 Task: Add the task  Integrate a new payment gateway into an e-commerce website to the section Agile Achievers in the project AdaptFlow and add a Due Date to the respective task as 2023/12/24
Action: Mouse pressed left at (442, 417)
Screenshot: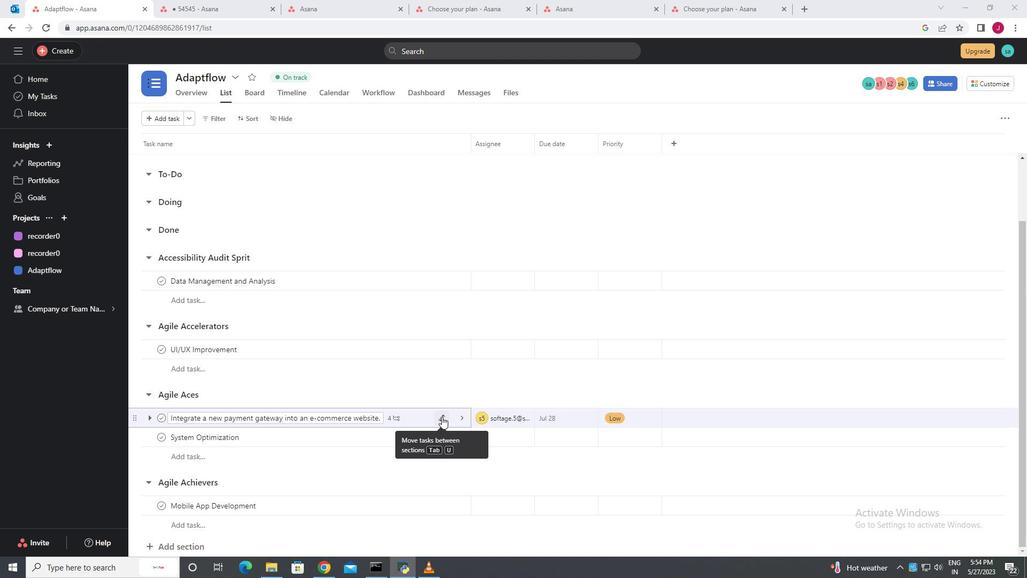 
Action: Mouse moved to (412, 400)
Screenshot: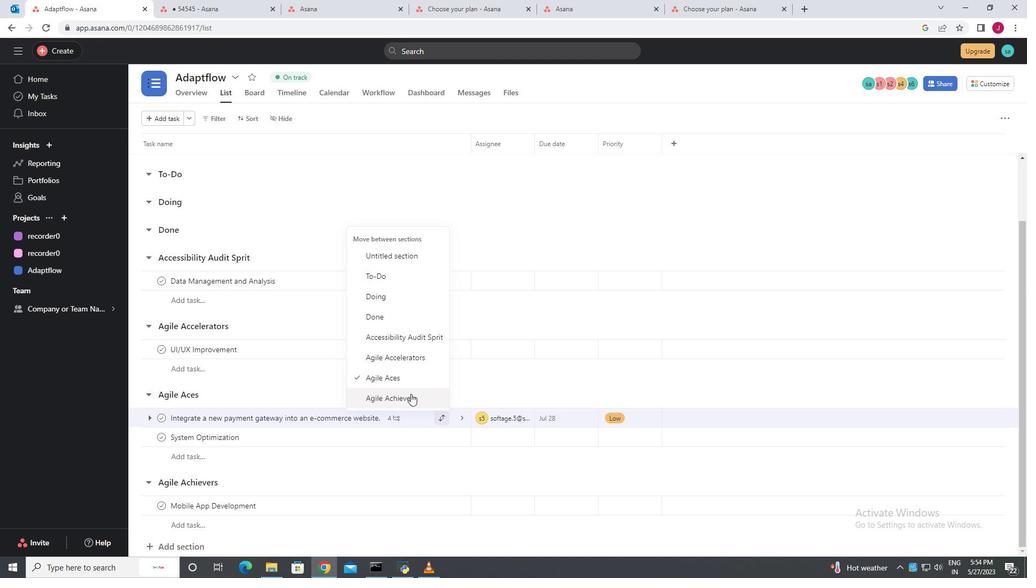 
Action: Mouse pressed left at (412, 400)
Screenshot: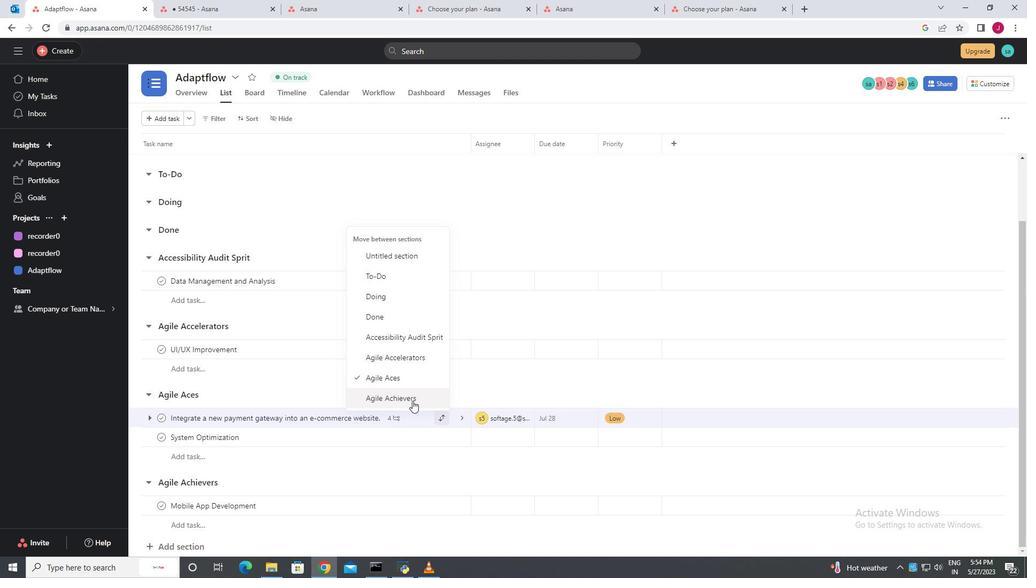 
Action: Mouse moved to (535, 455)
Screenshot: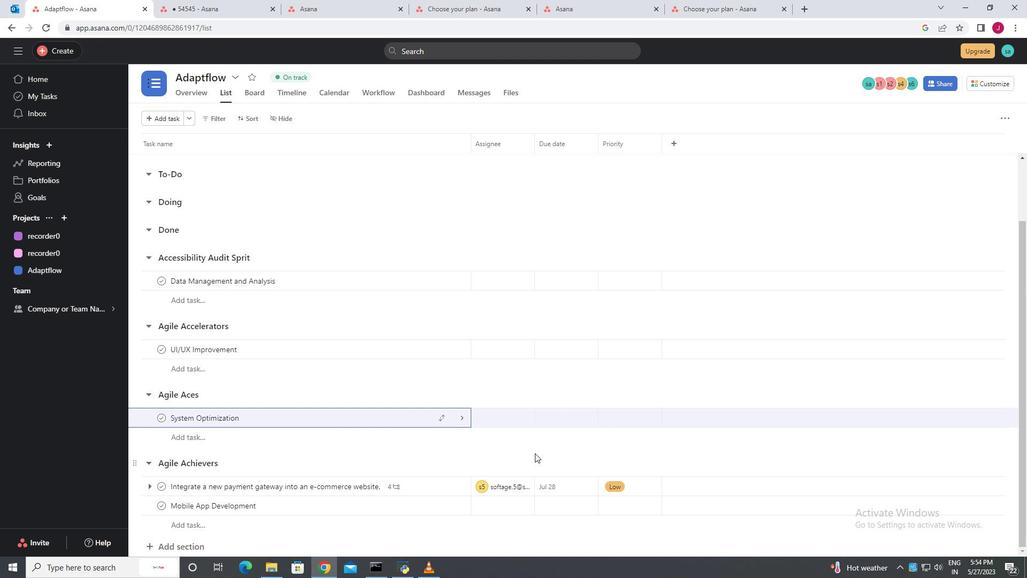 
Action: Mouse scrolled (535, 455) with delta (0, 0)
Screenshot: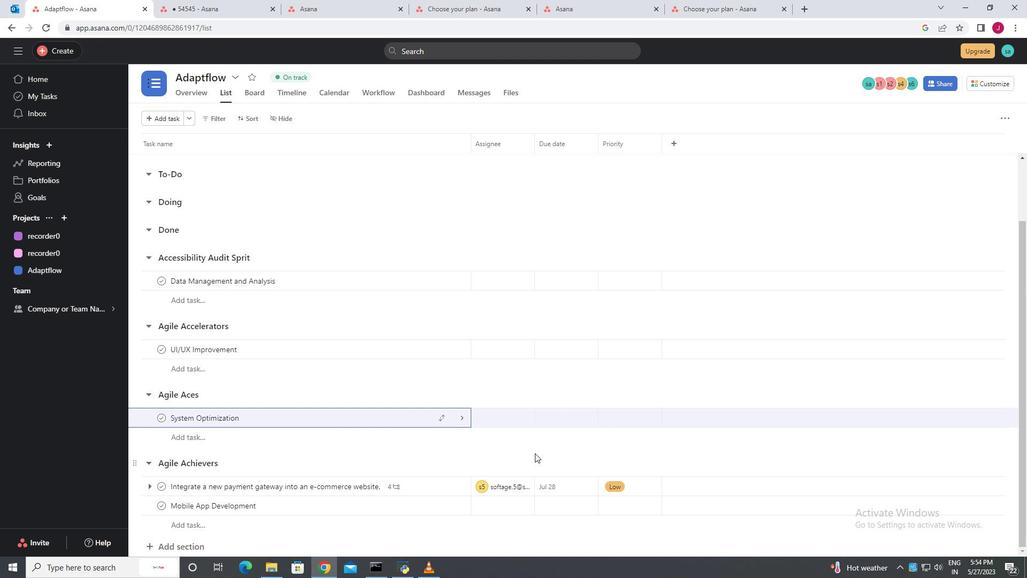 
Action: Mouse moved to (535, 456)
Screenshot: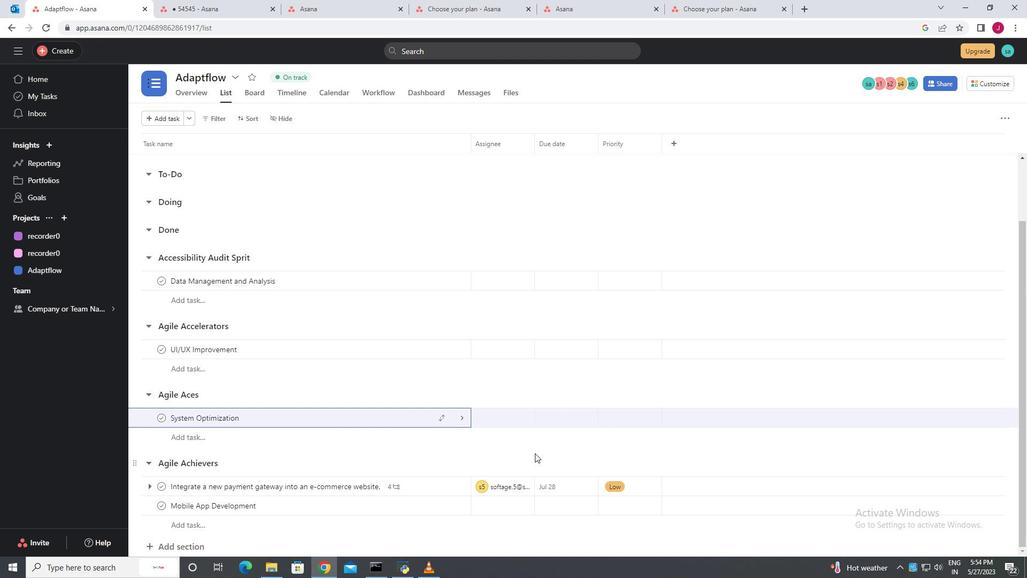 
Action: Mouse scrolled (535, 455) with delta (0, 0)
Screenshot: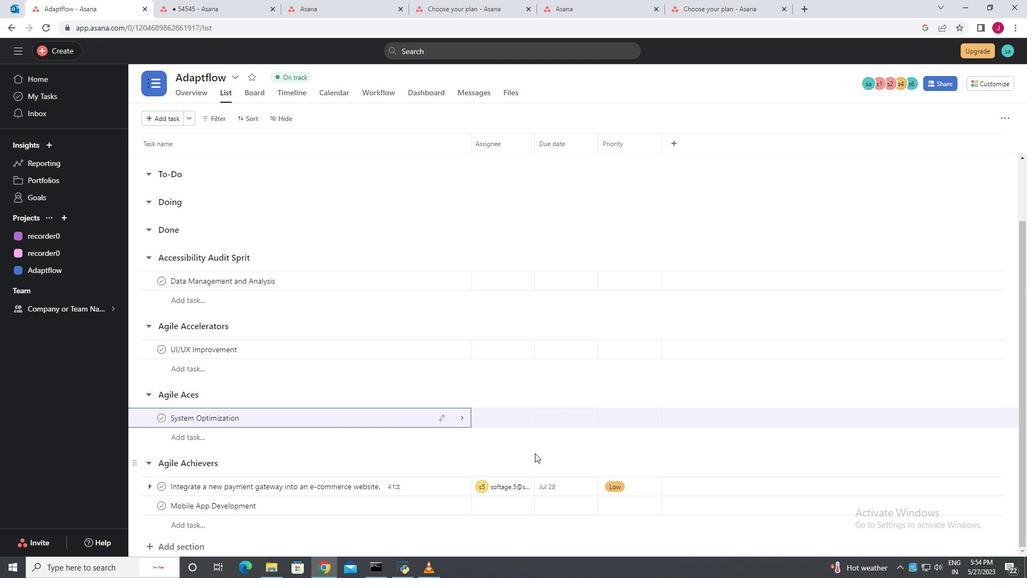 
Action: Mouse scrolled (535, 455) with delta (0, 0)
Screenshot: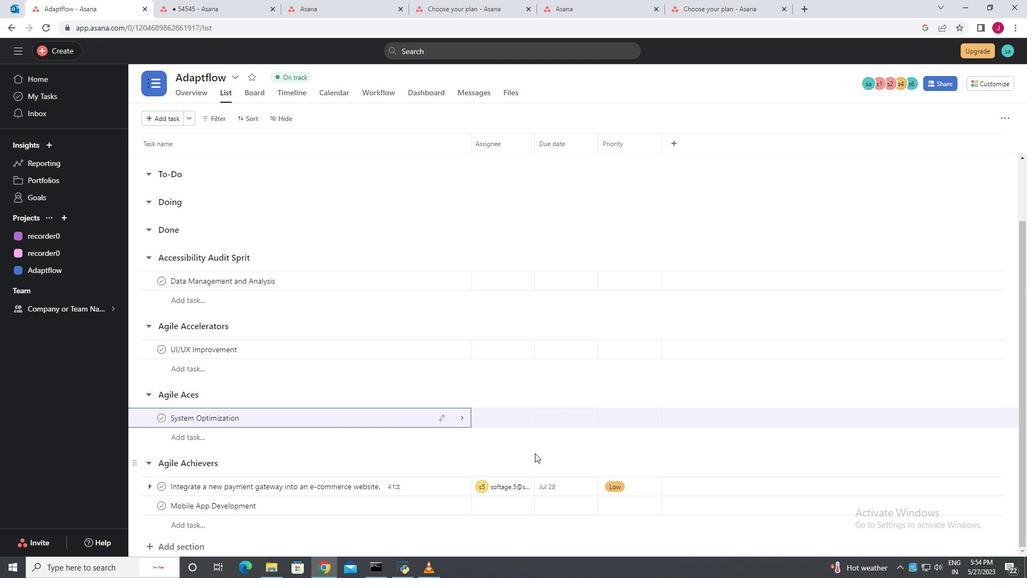 
Action: Mouse scrolled (535, 455) with delta (0, 0)
Screenshot: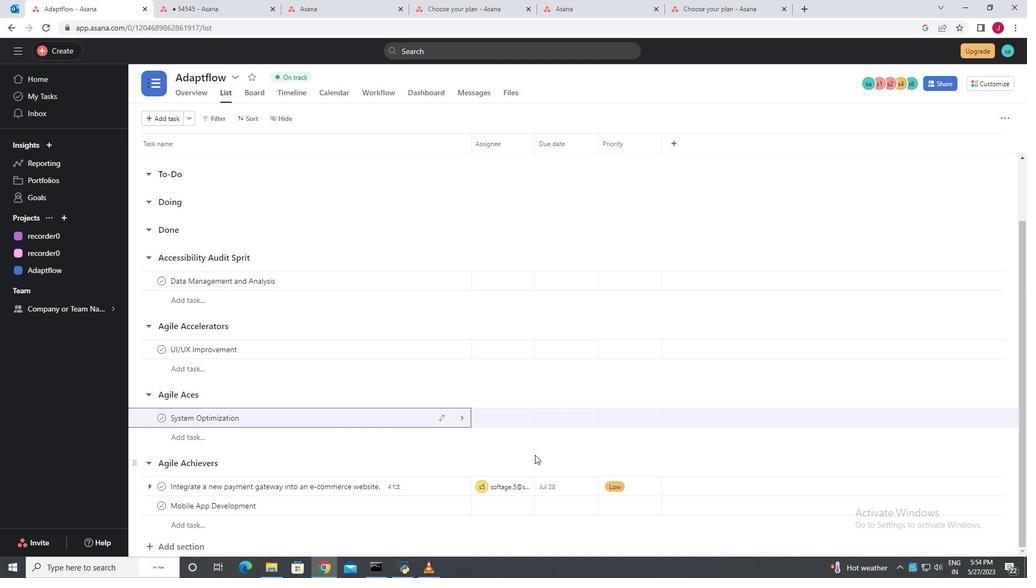 
Action: Mouse scrolled (535, 455) with delta (0, 0)
Screenshot: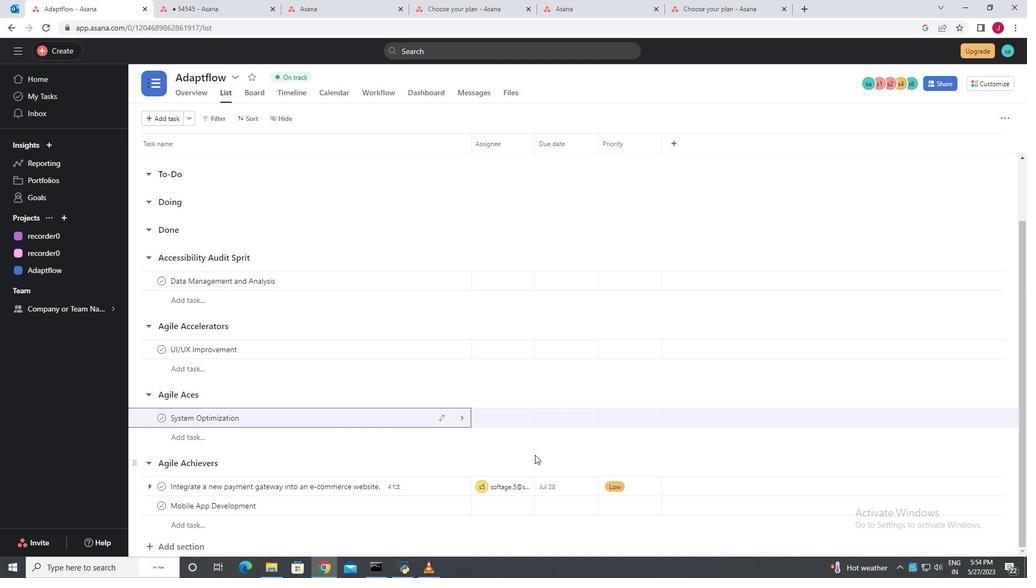 
Action: Mouse moved to (567, 488)
Screenshot: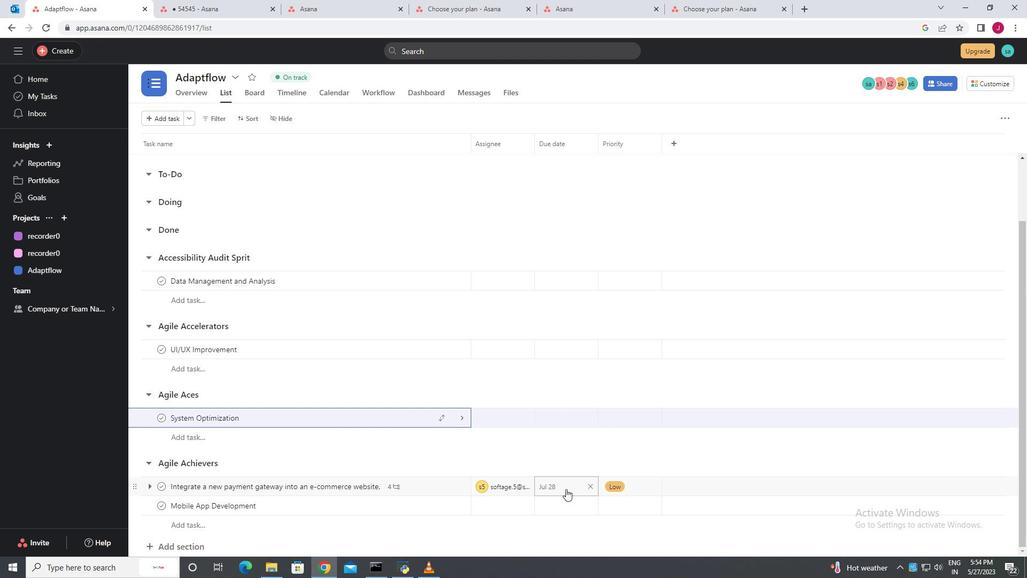 
Action: Mouse pressed left at (567, 488)
Screenshot: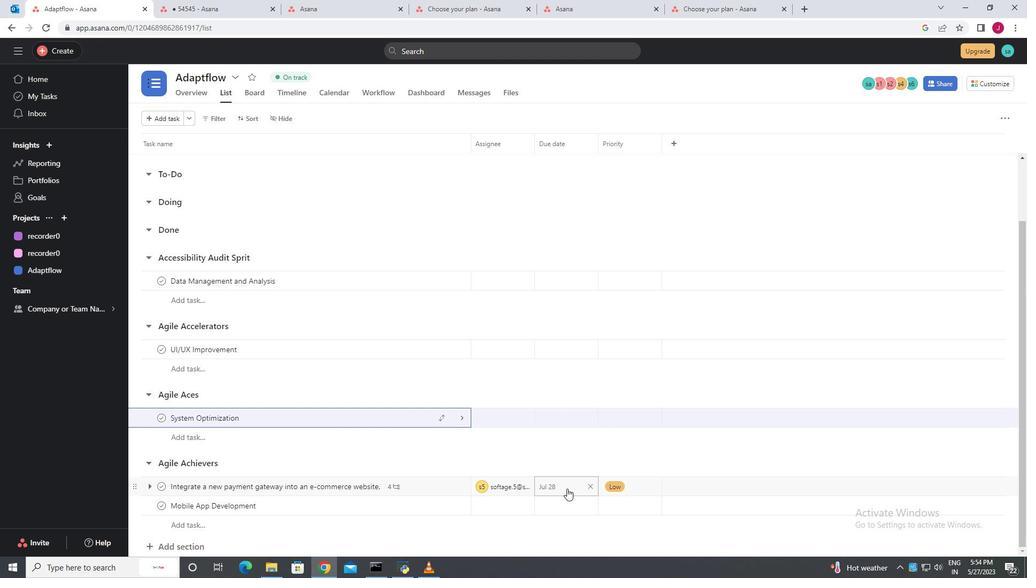 
Action: Mouse moved to (672, 292)
Screenshot: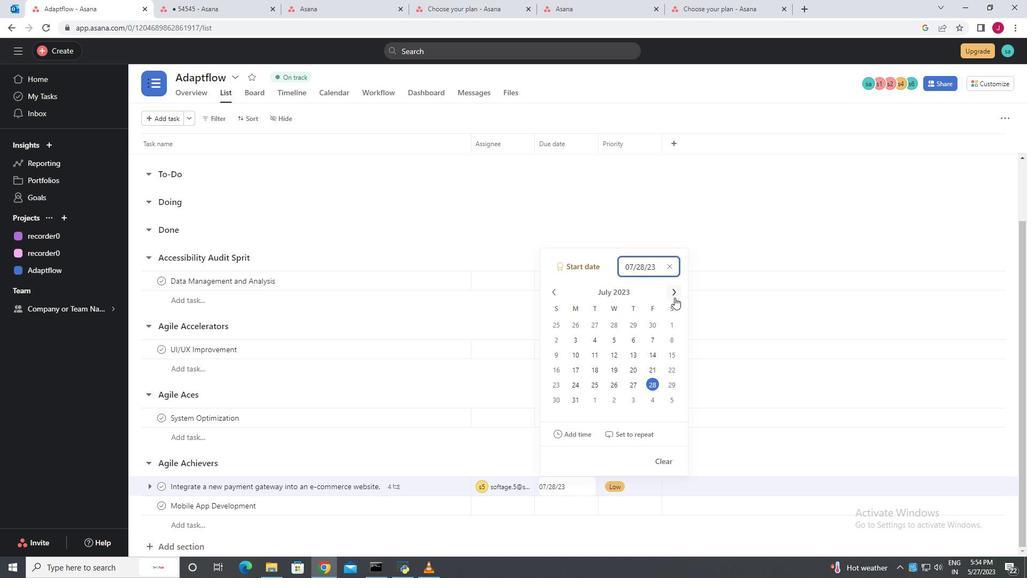 
Action: Mouse pressed left at (672, 292)
Screenshot: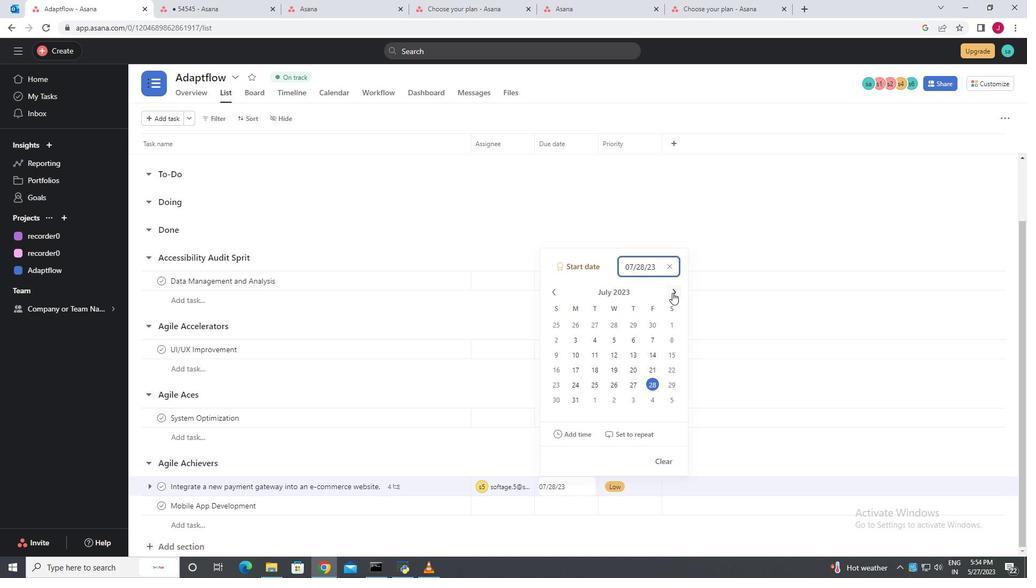 
Action: Mouse pressed left at (672, 292)
Screenshot: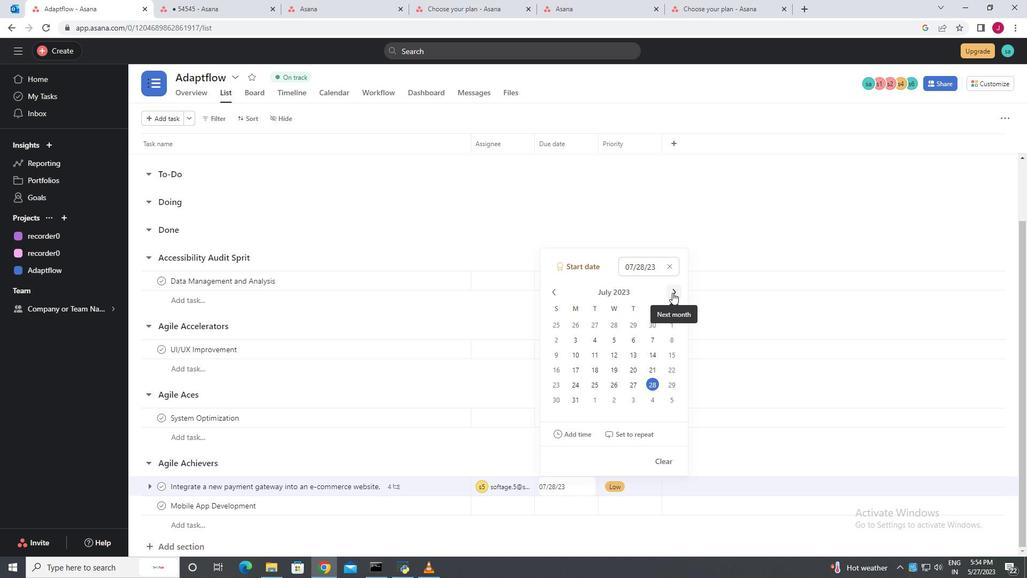 
Action: Mouse pressed left at (672, 292)
Screenshot: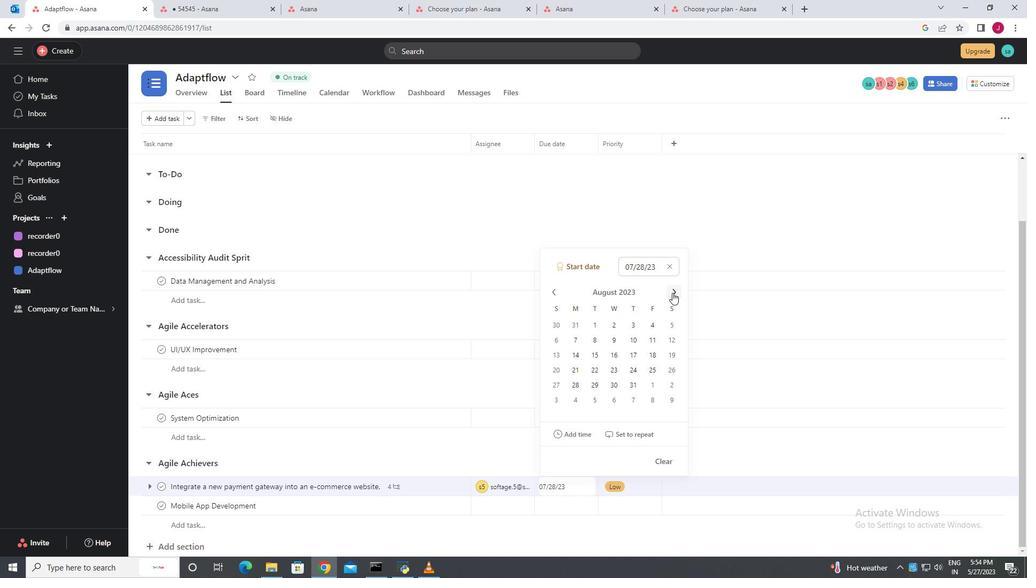 
Action: Mouse pressed left at (672, 292)
Screenshot: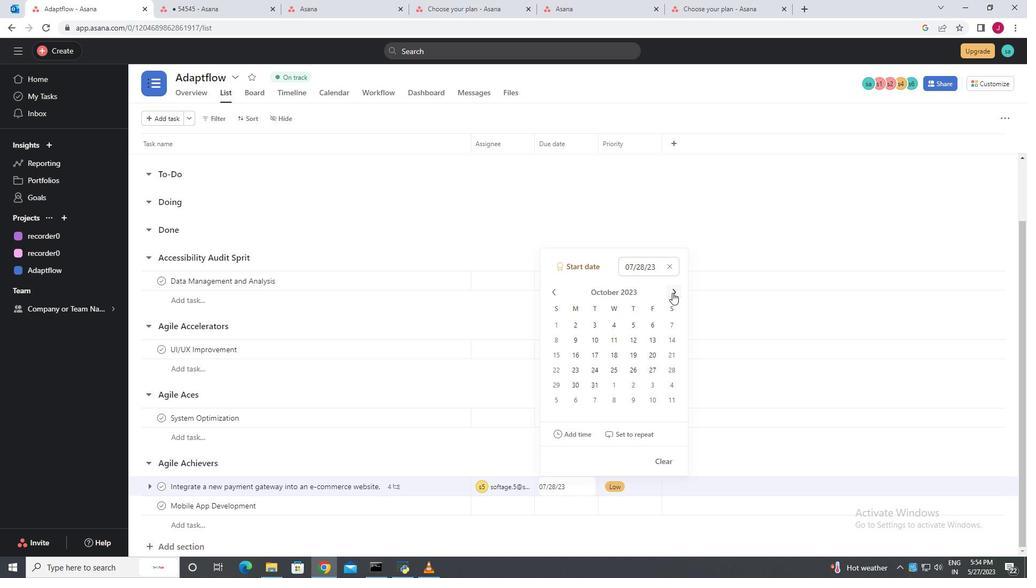 
Action: Mouse pressed left at (672, 292)
Screenshot: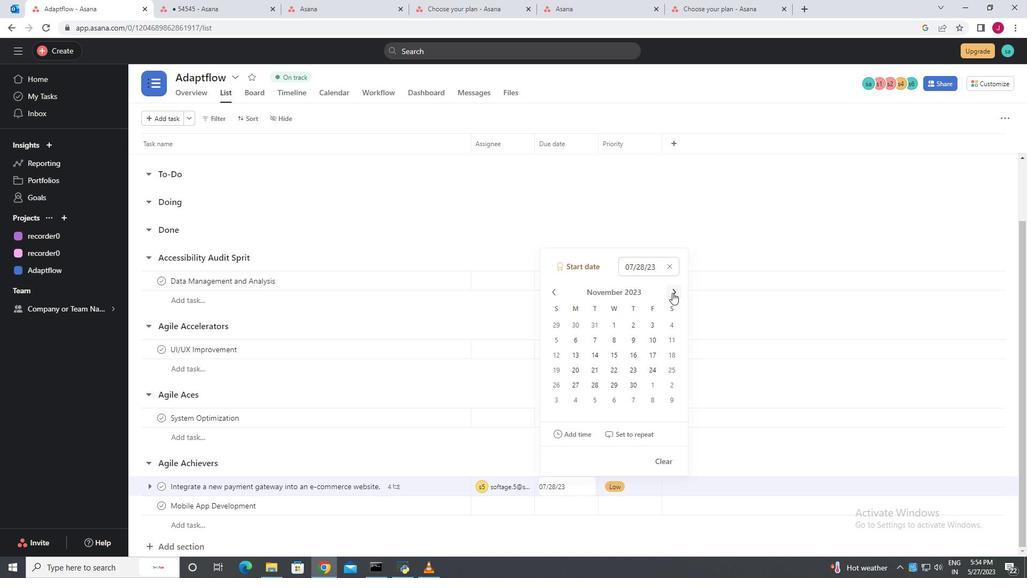 
Action: Mouse moved to (555, 384)
Screenshot: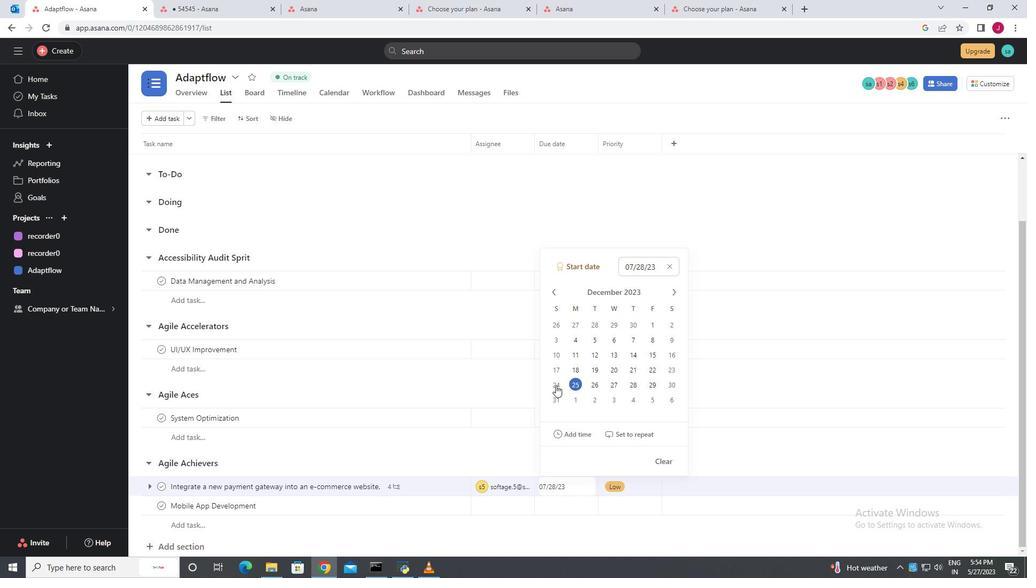 
Action: Mouse pressed left at (555, 384)
Screenshot: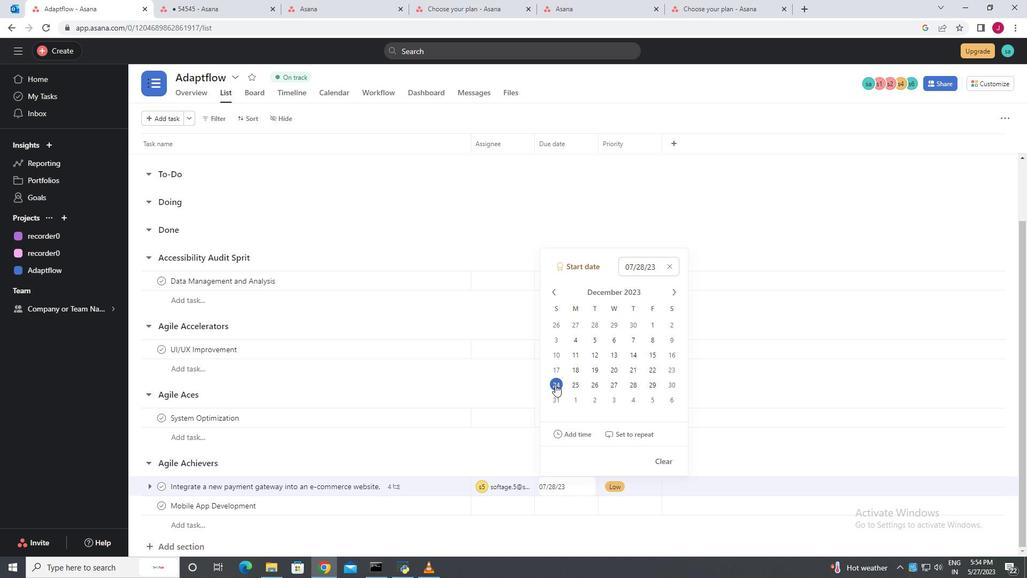 
Action: Mouse moved to (770, 230)
Screenshot: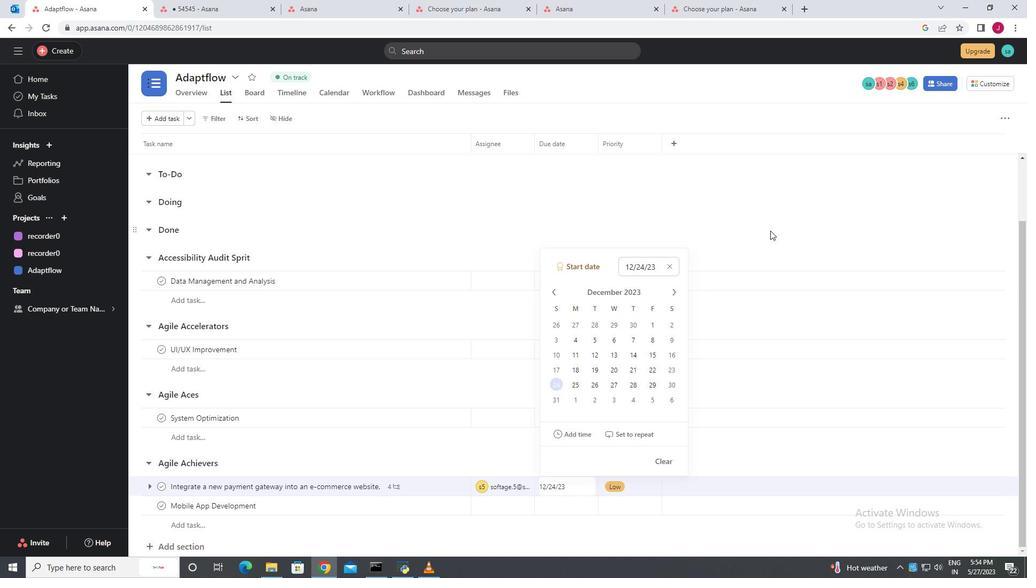 
Action: Key pressed <Key.enter>
Screenshot: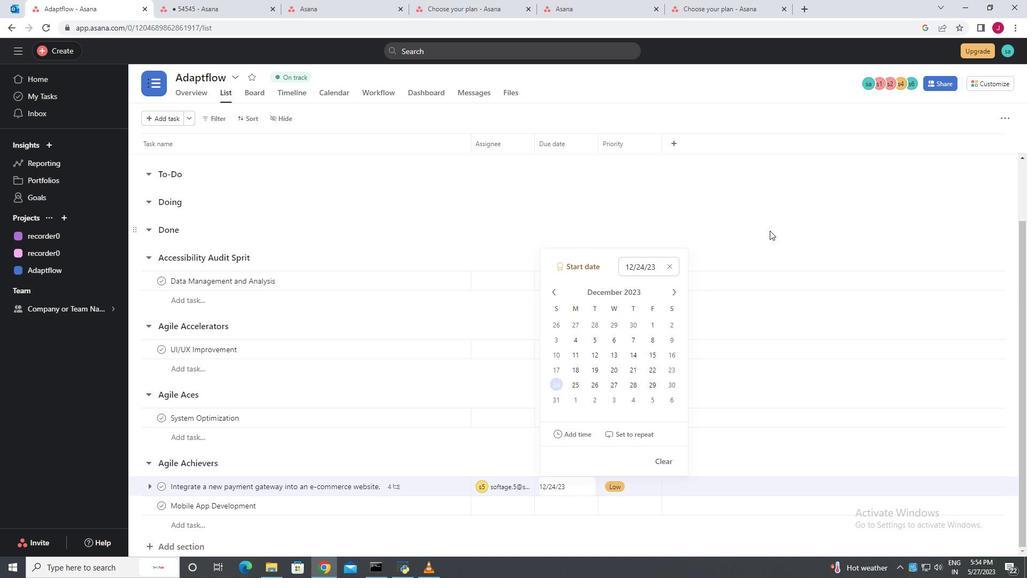
Action: Mouse pressed left at (770, 230)
Screenshot: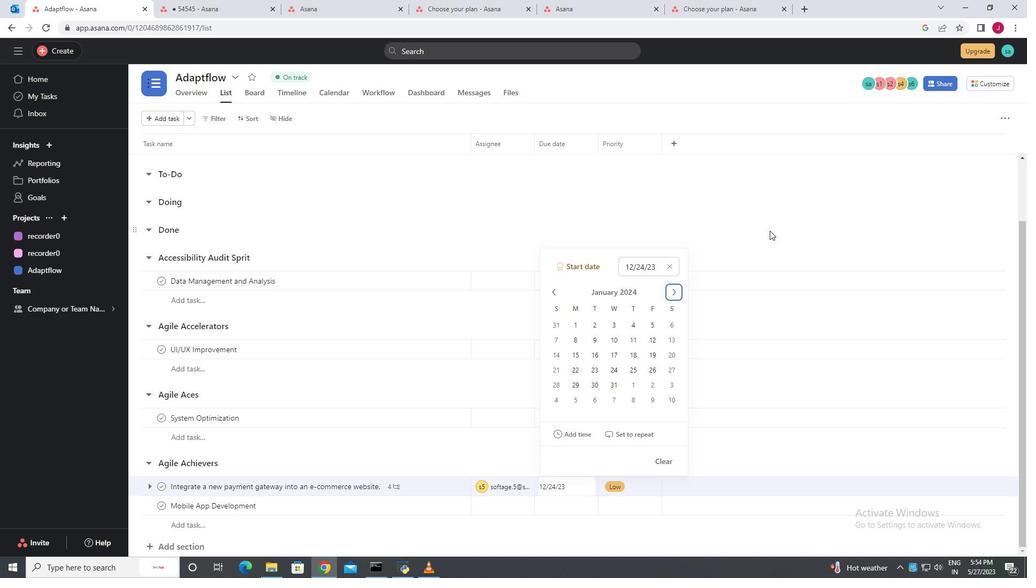 
Action: Mouse moved to (570, 487)
Screenshot: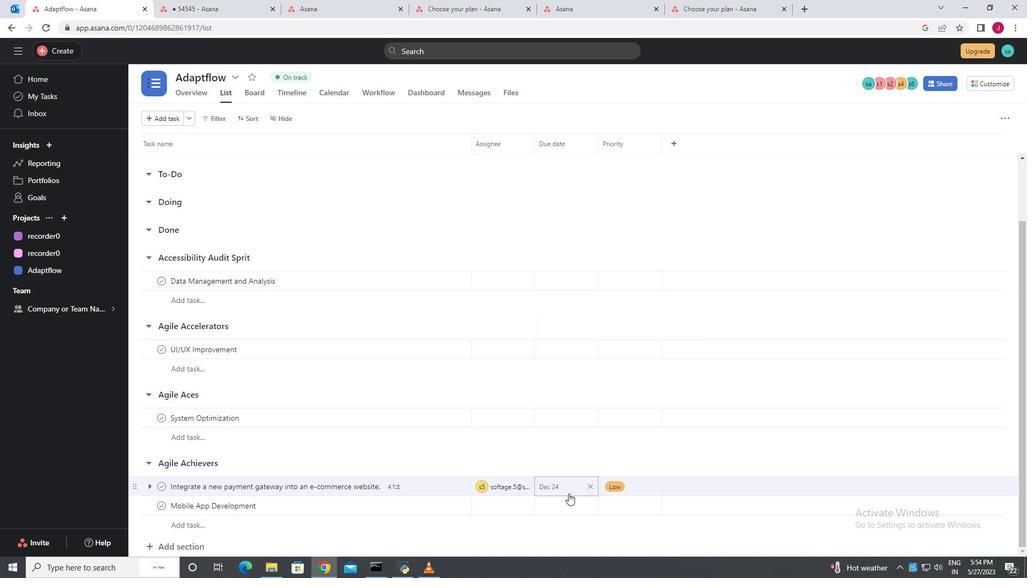 
Action: Mouse pressed left at (570, 487)
Screenshot: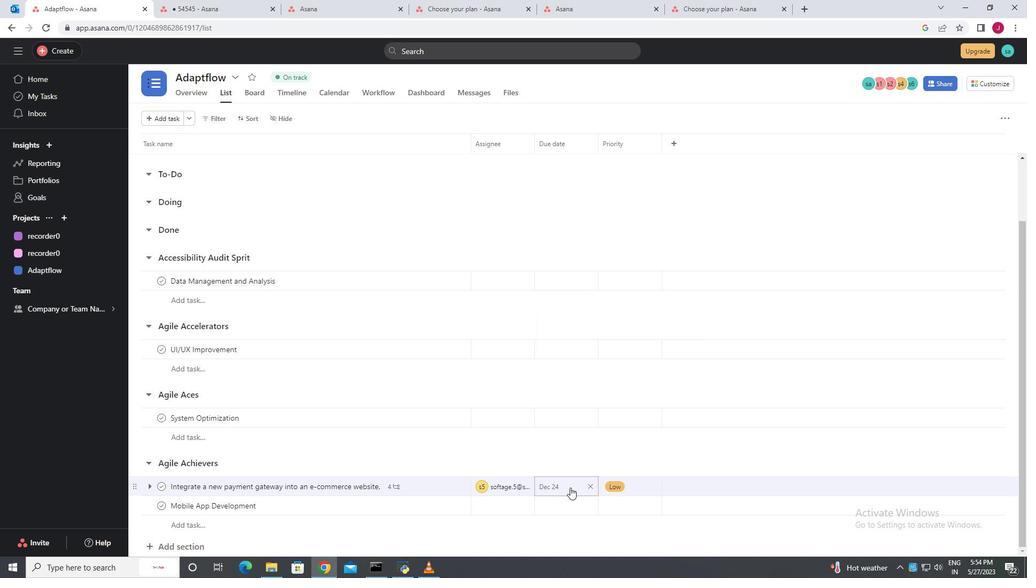 
Action: Mouse moved to (849, 225)
Screenshot: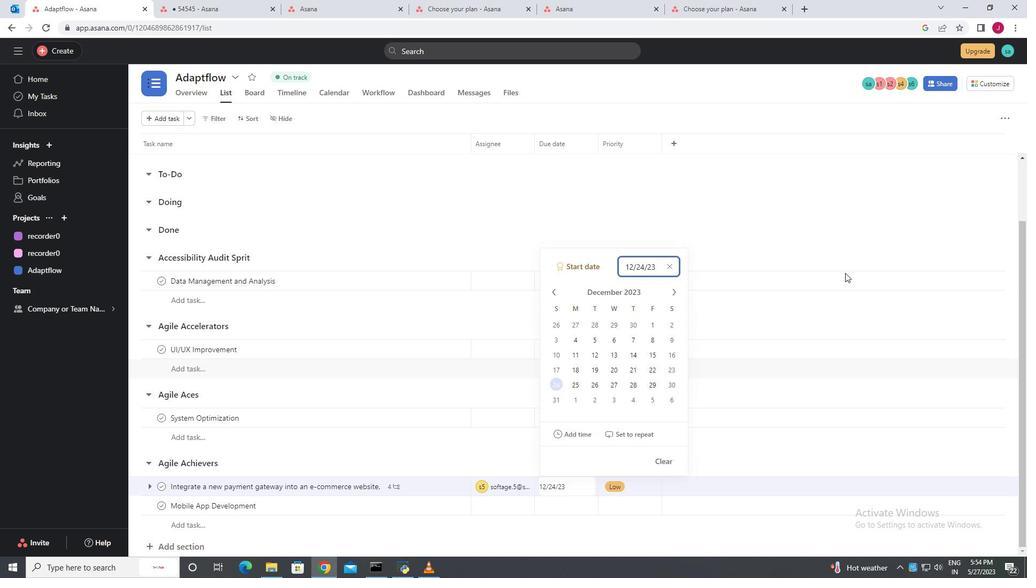 
Action: Mouse pressed left at (849, 225)
Screenshot: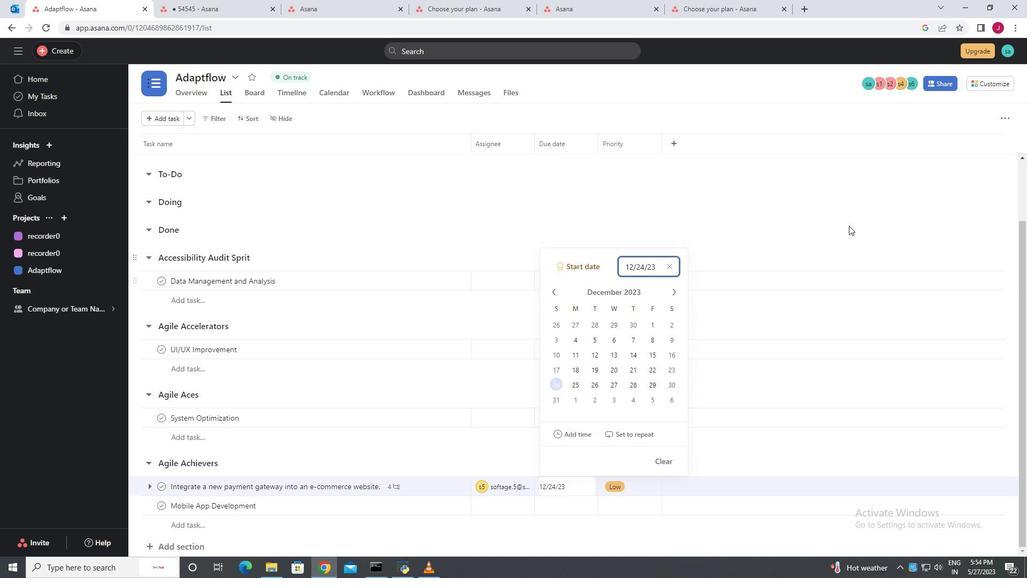 
